 Task: Look for Airbnb properties in Jima, Ethiopia from 4th November, 2023 to 15th November, 2023 for 2 adults.1  bedroom having 1 bed and 1 bathroom. Property type can be hotel. Look for 5 properties as per requirement.
Action: Mouse moved to (462, 78)
Screenshot: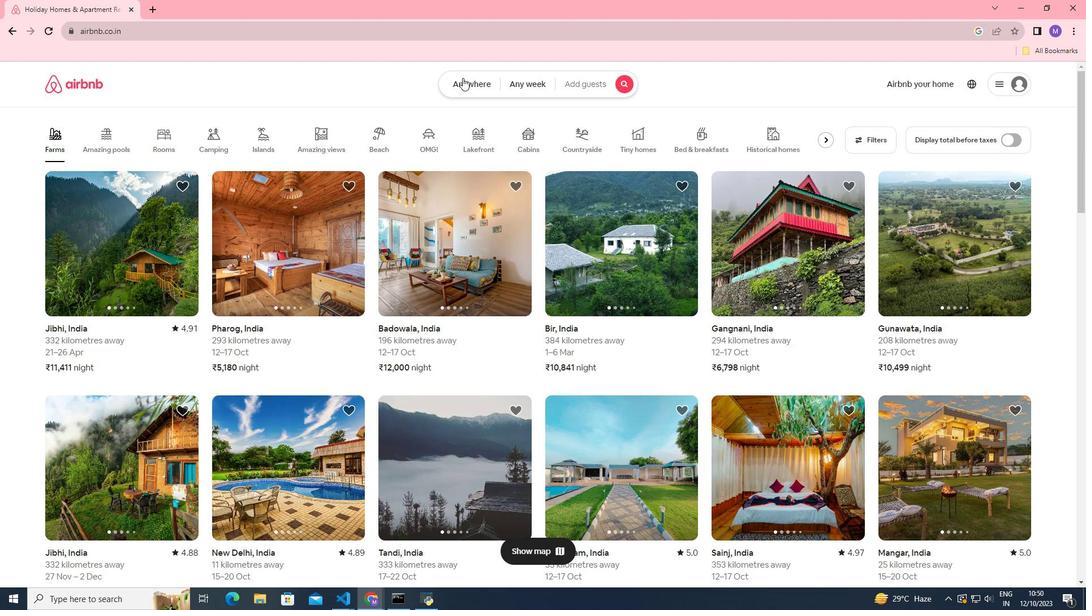 
Action: Mouse pressed left at (462, 78)
Screenshot: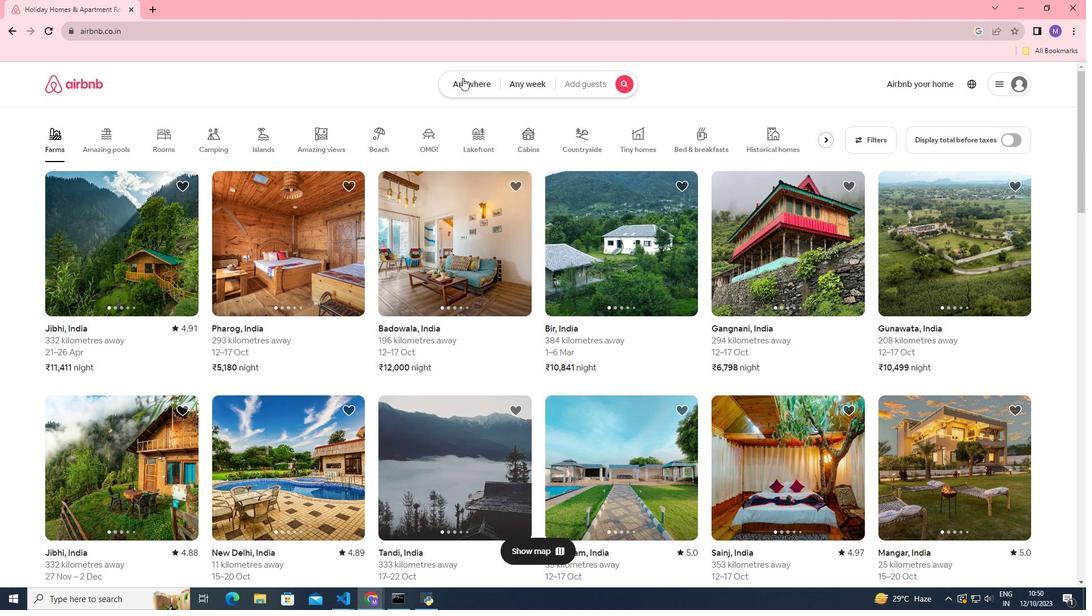 
Action: Mouse moved to (418, 130)
Screenshot: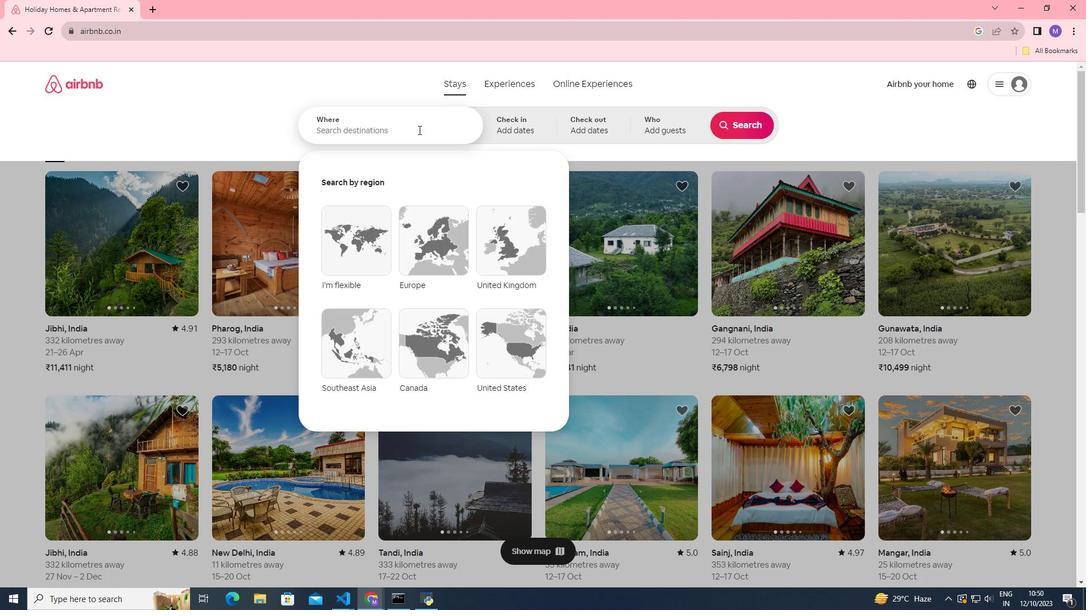 
Action: Mouse pressed left at (418, 130)
Screenshot: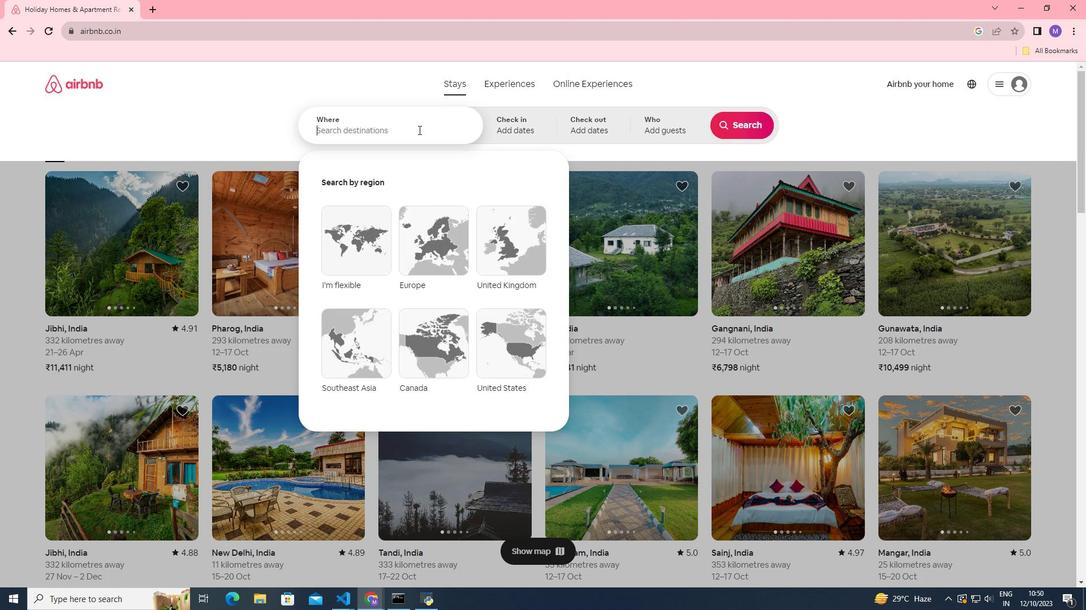 
Action: Key pressed <Key.shift>Jima,<Key.space><Key.shift>Ethiopia
Screenshot: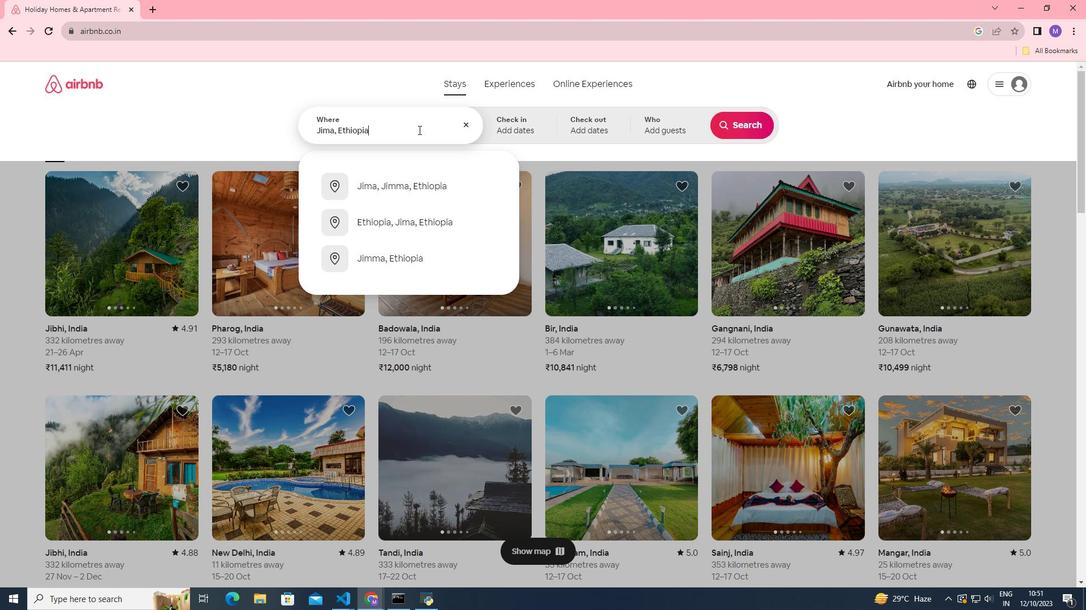 
Action: Mouse moved to (514, 121)
Screenshot: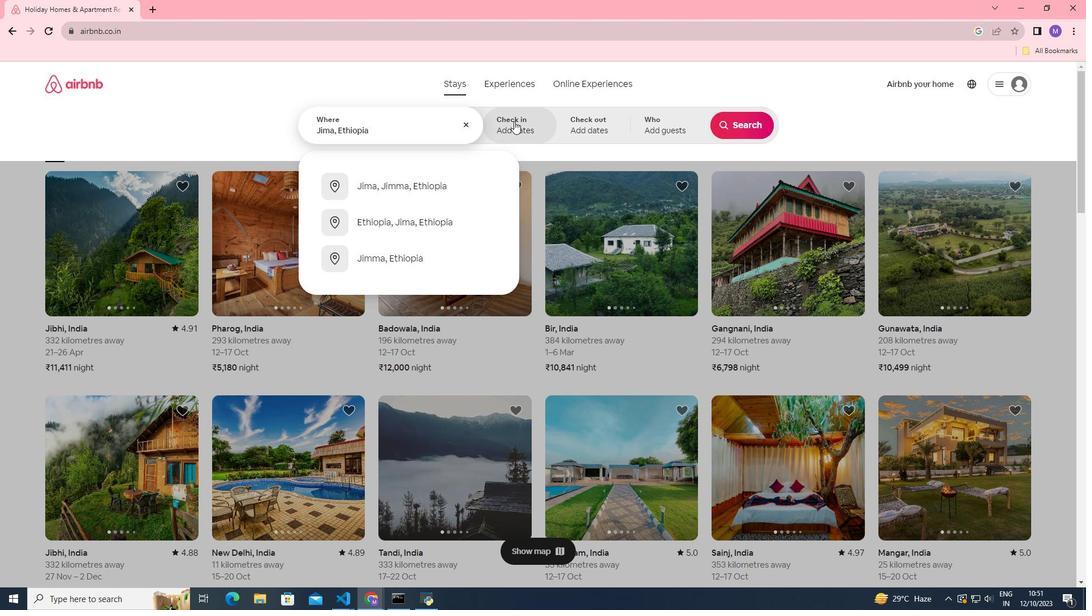 
Action: Mouse pressed left at (514, 121)
Screenshot: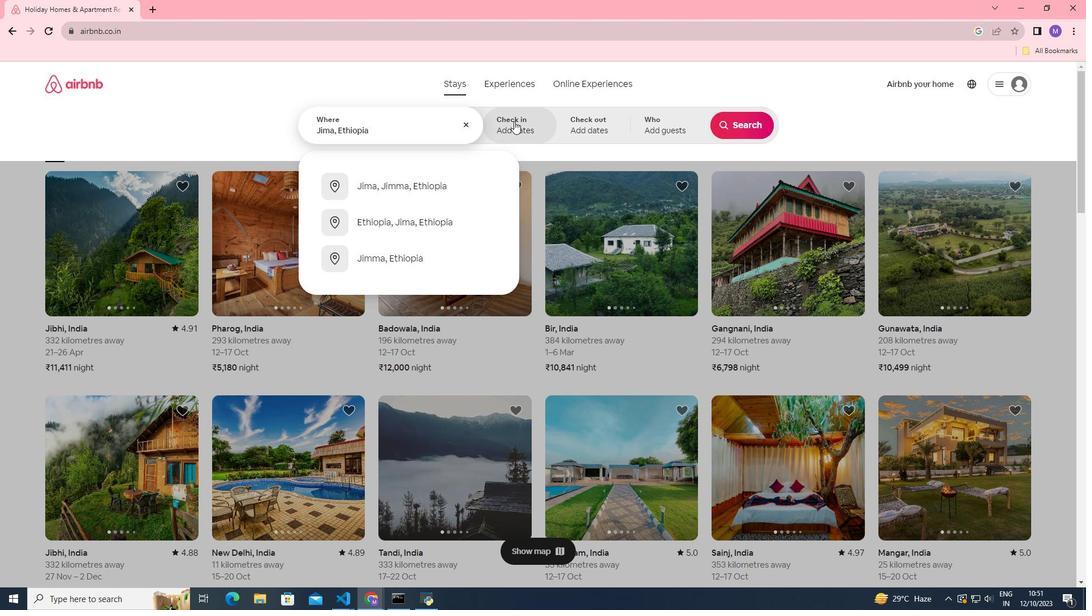 
Action: Mouse moved to (724, 260)
Screenshot: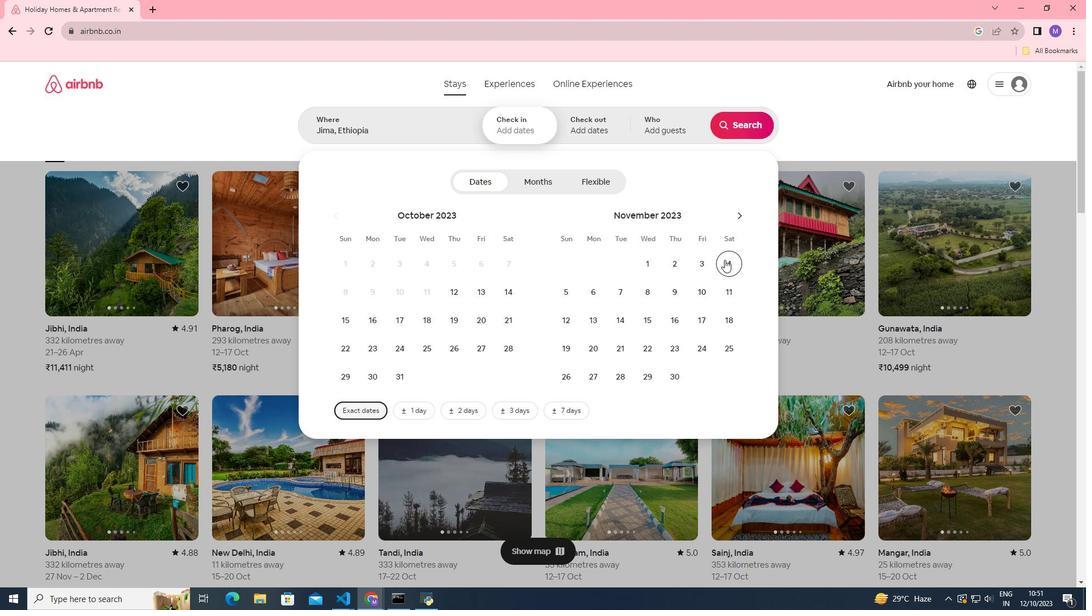 
Action: Mouse pressed left at (724, 260)
Screenshot: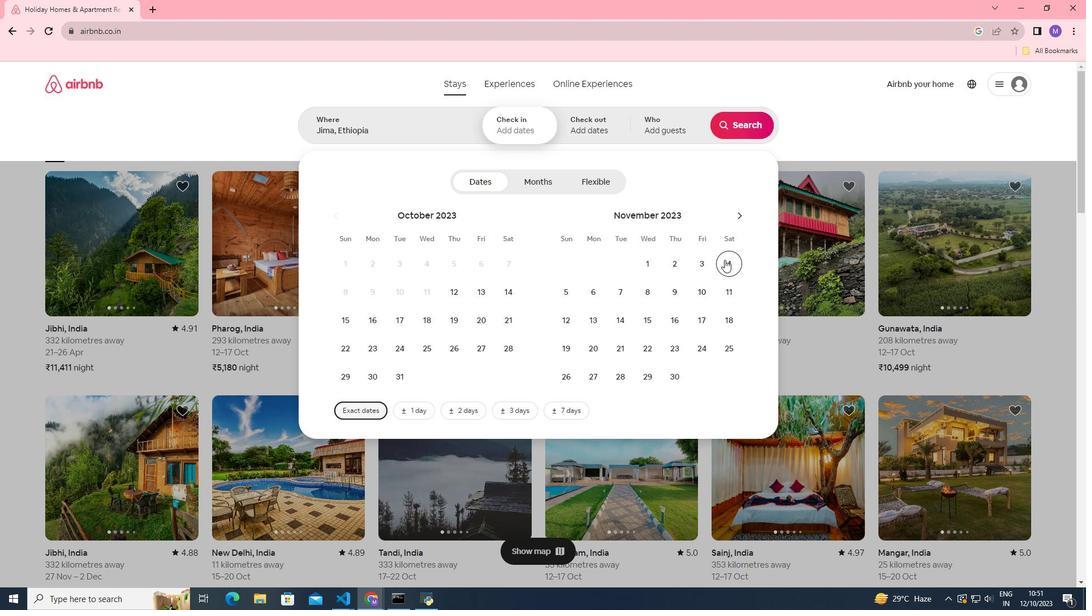 
Action: Mouse moved to (653, 319)
Screenshot: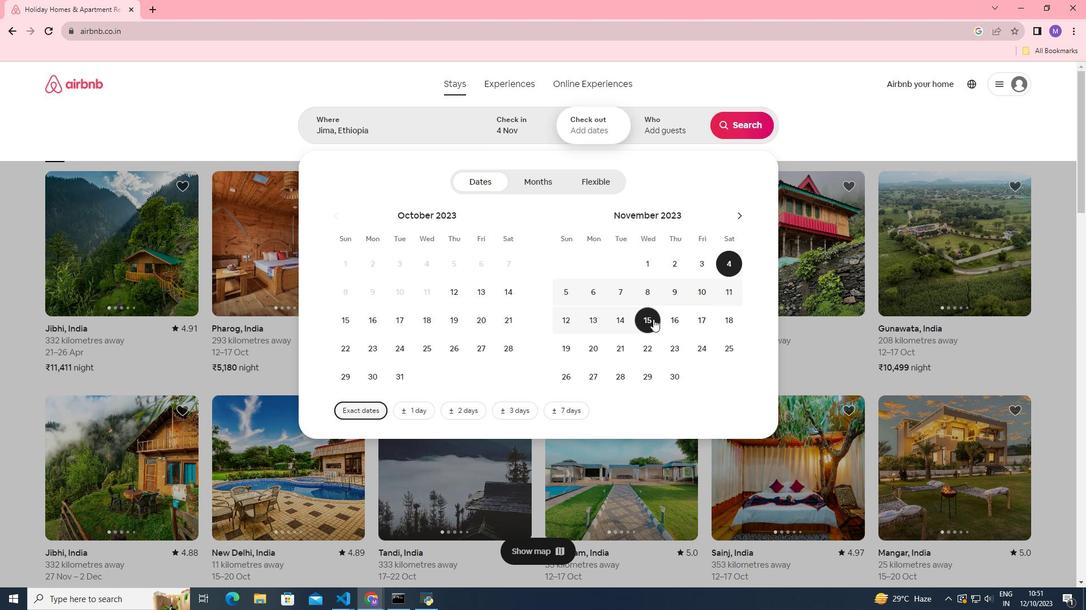 
Action: Mouse pressed left at (653, 319)
Screenshot: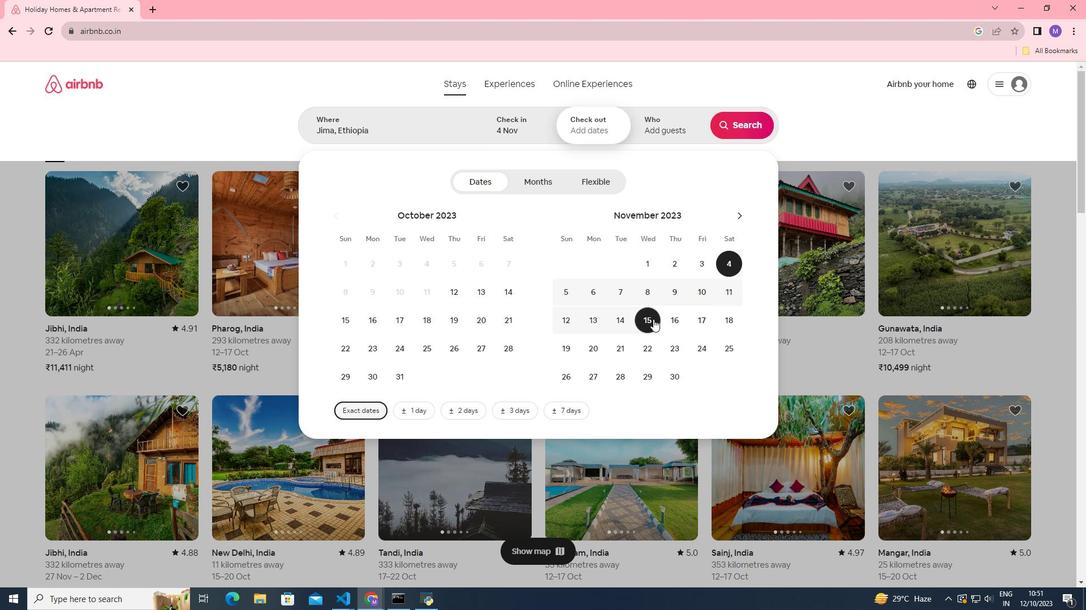 
Action: Mouse moved to (665, 126)
Screenshot: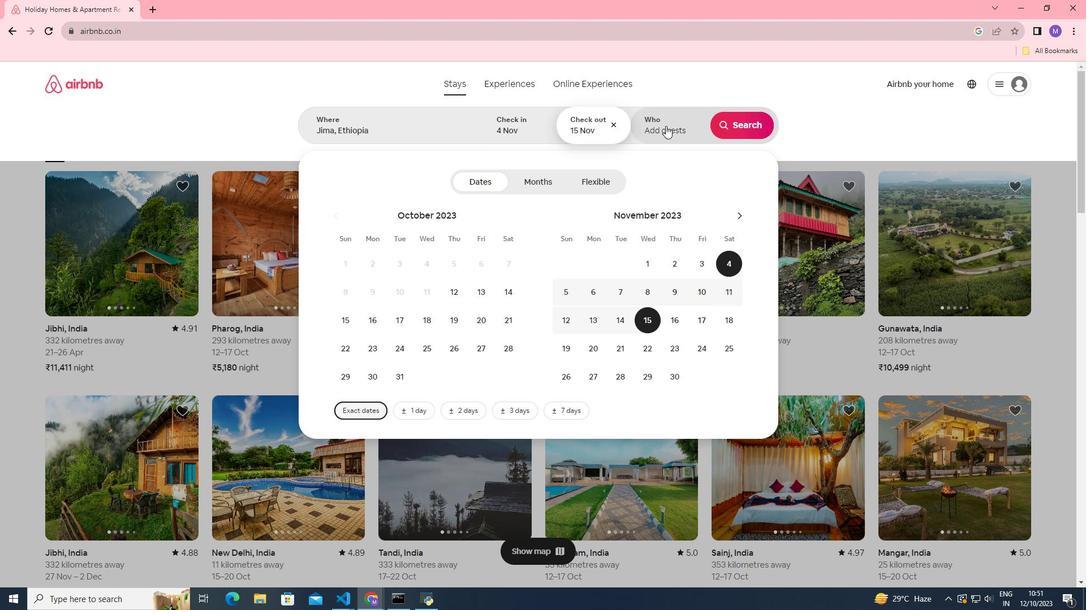 
Action: Mouse pressed left at (665, 126)
Screenshot: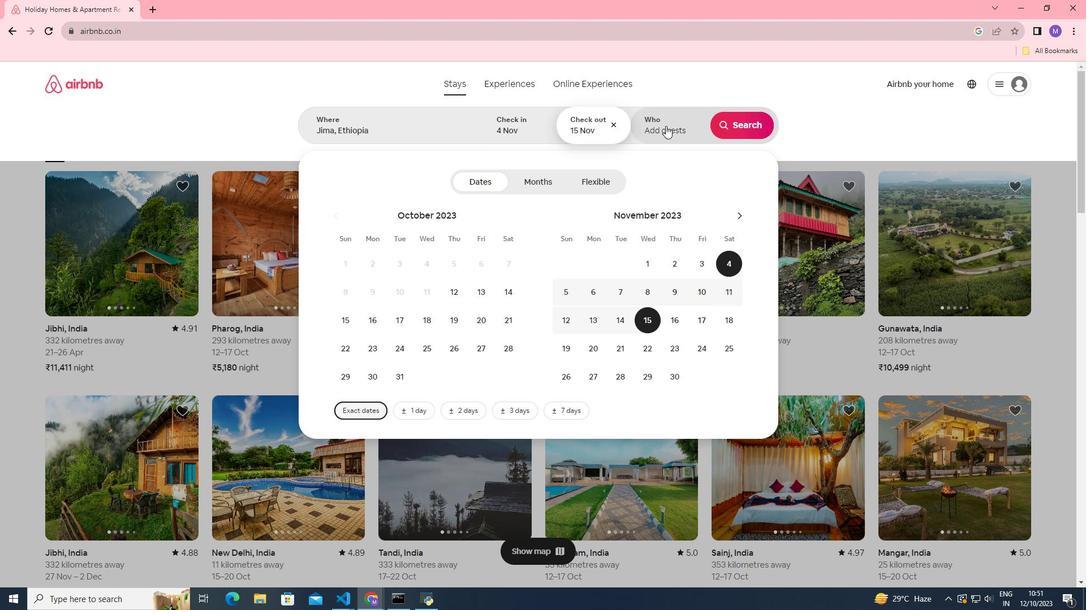 
Action: Mouse moved to (747, 179)
Screenshot: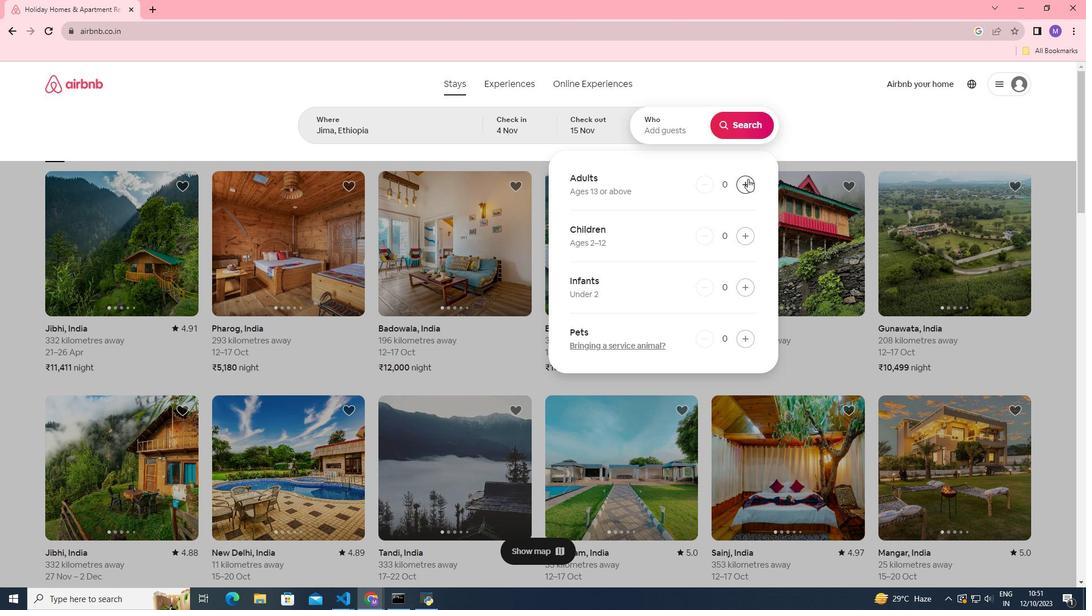 
Action: Mouse pressed left at (747, 179)
Screenshot: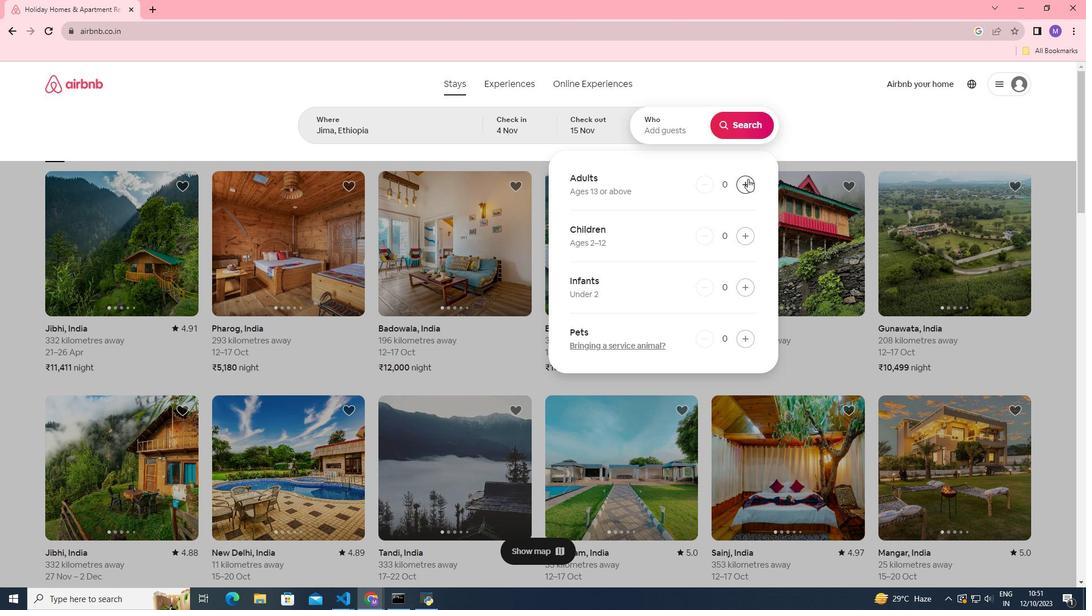 
Action: Mouse pressed left at (747, 179)
Screenshot: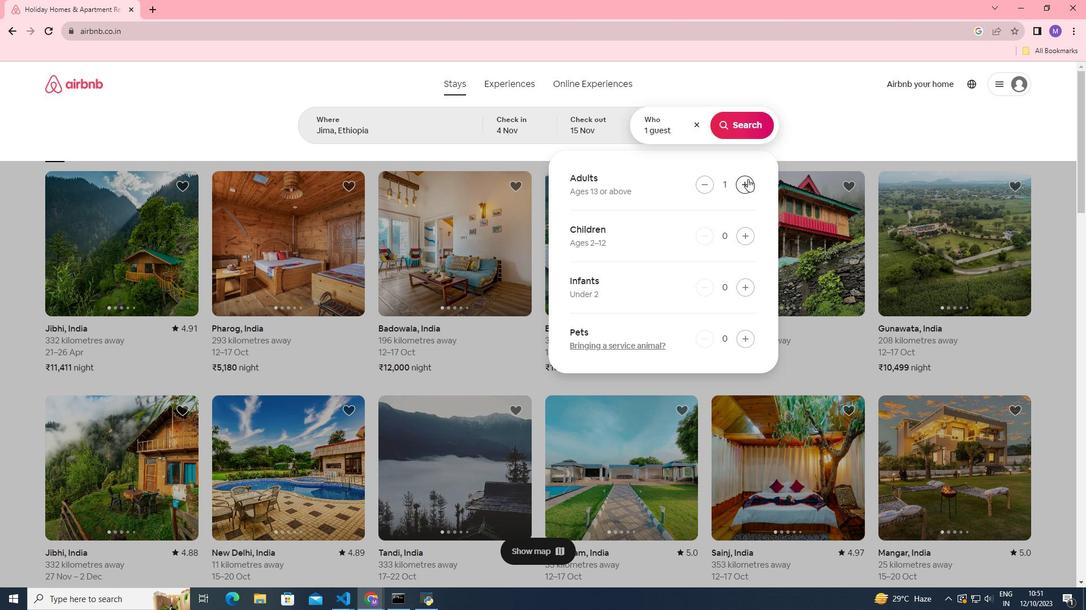 
Action: Mouse moved to (741, 118)
Screenshot: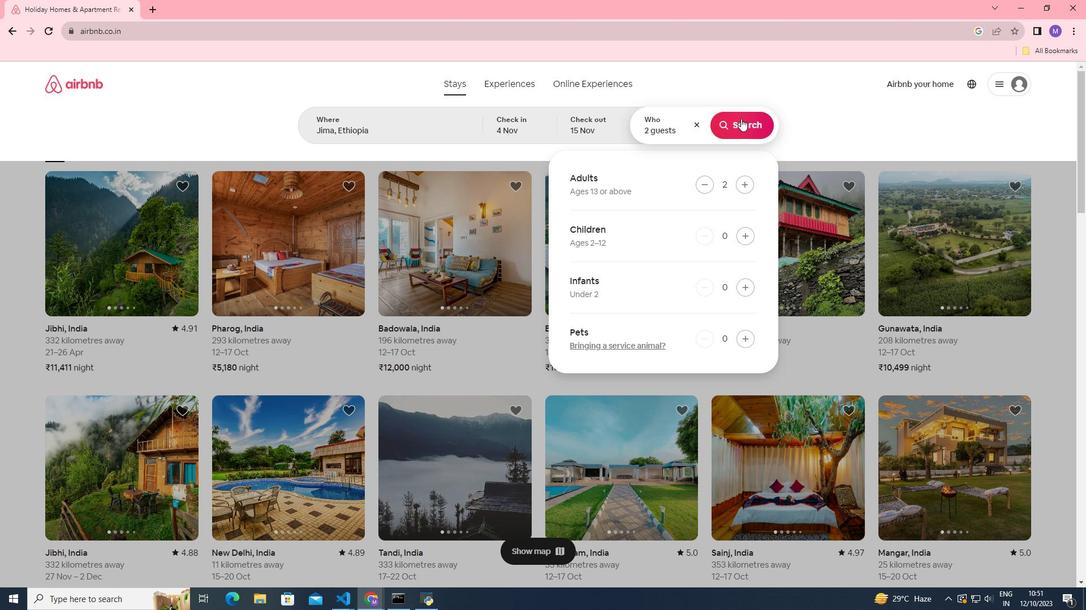 
Action: Mouse pressed left at (741, 118)
Screenshot: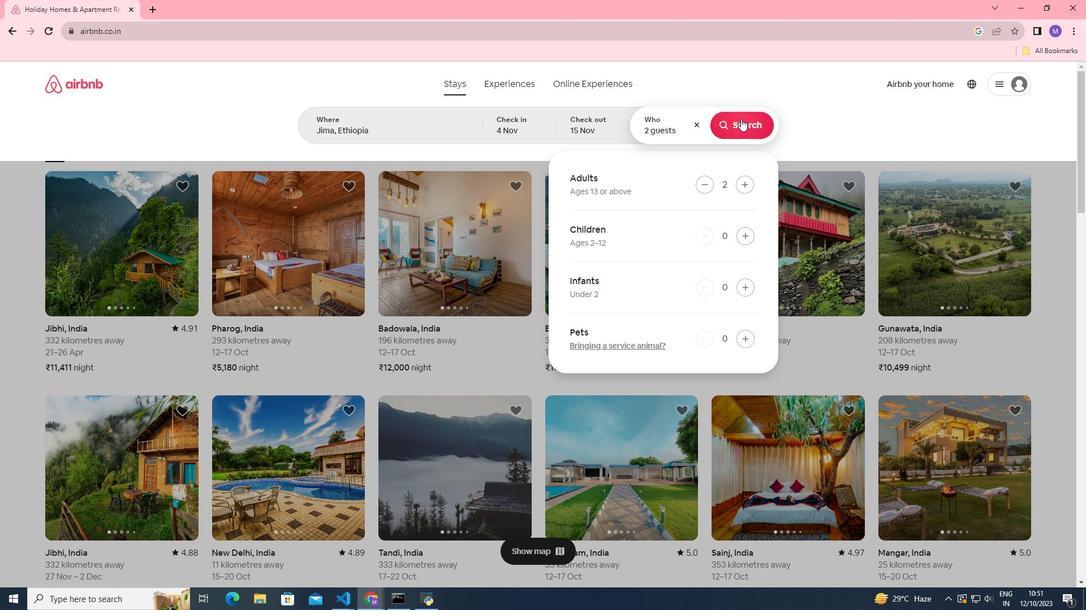 
Action: Mouse moved to (897, 126)
Screenshot: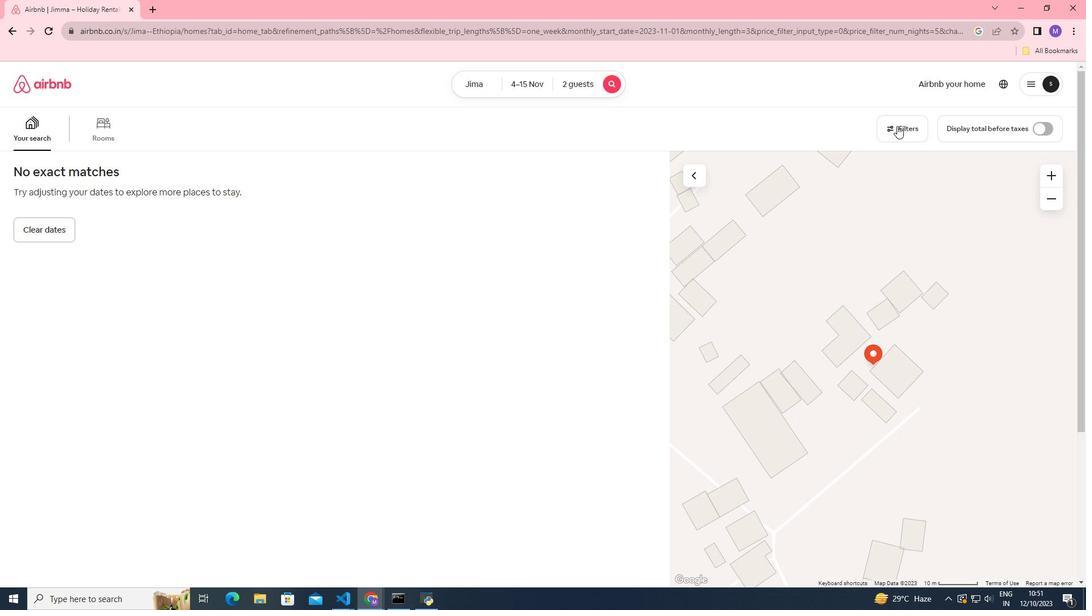
Action: Mouse pressed left at (897, 126)
Screenshot: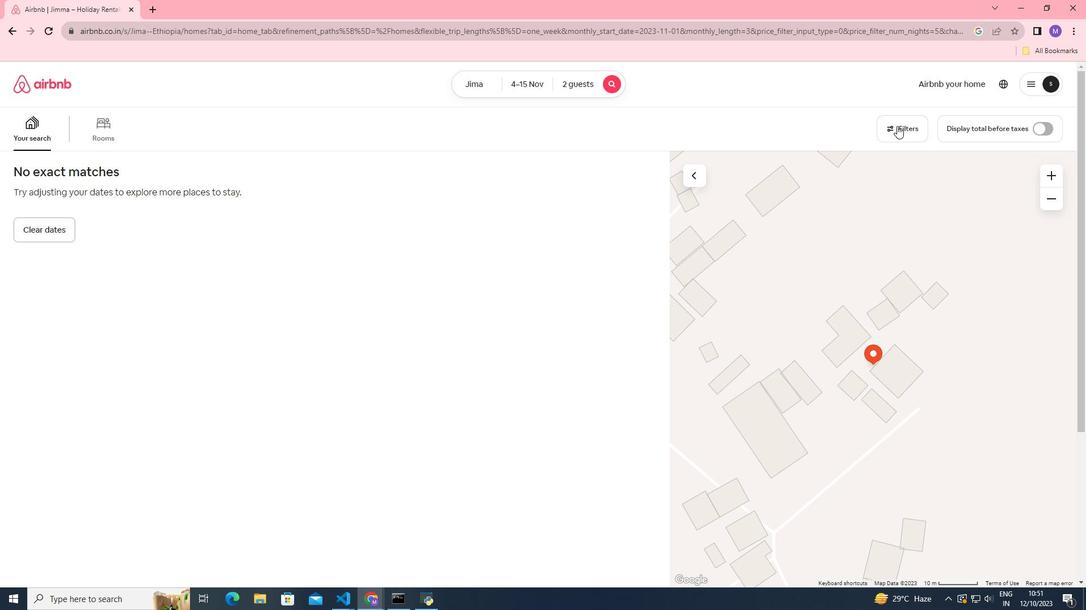 
Action: Mouse moved to (631, 243)
Screenshot: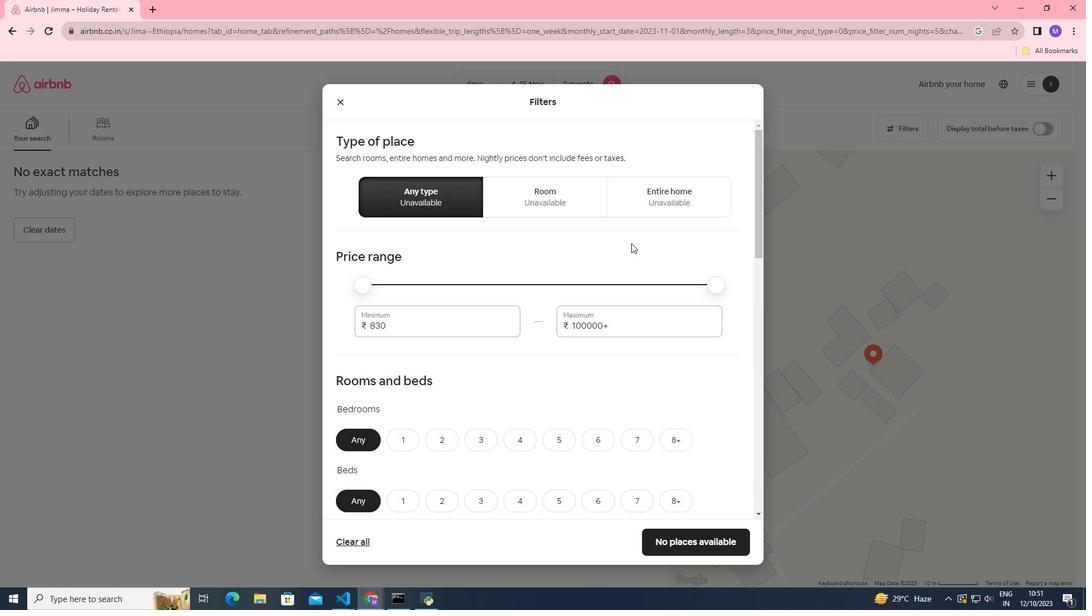 
Action: Mouse scrolled (631, 242) with delta (0, 0)
Screenshot: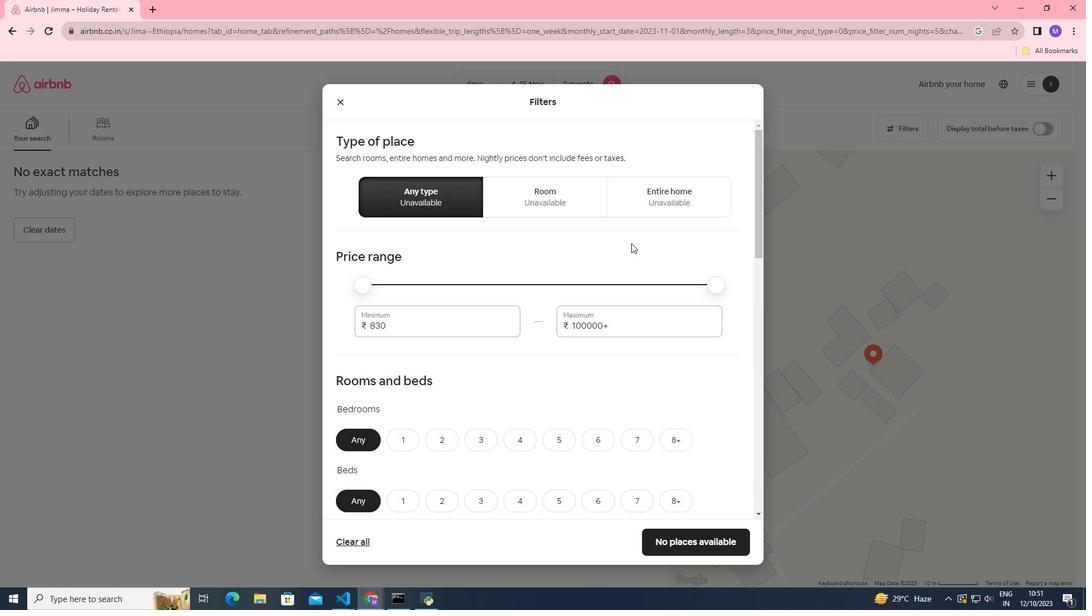 
Action: Mouse moved to (629, 244)
Screenshot: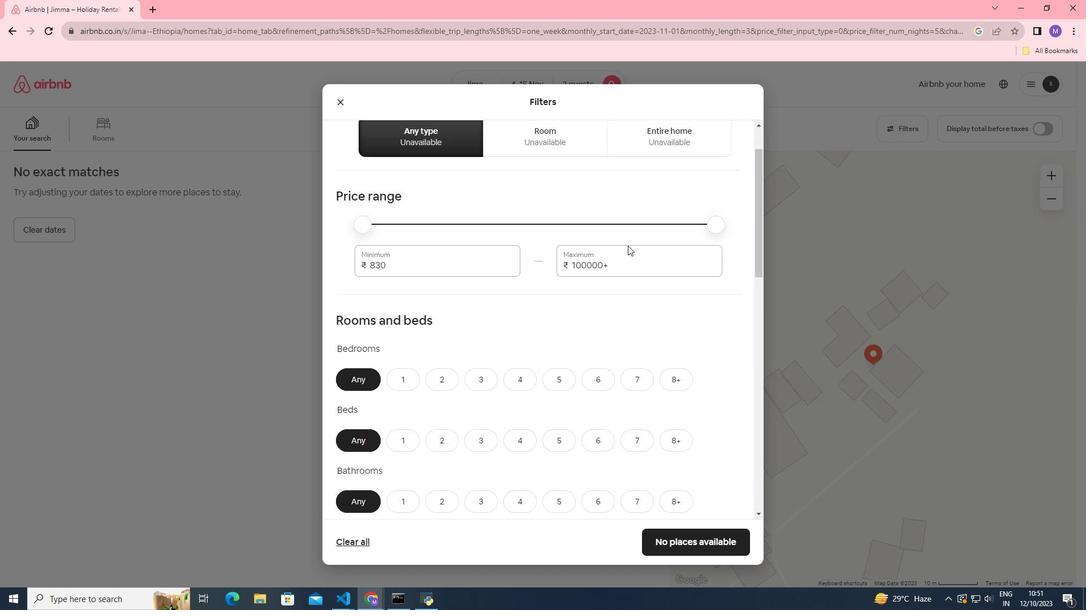 
Action: Mouse scrolled (629, 244) with delta (0, 0)
Screenshot: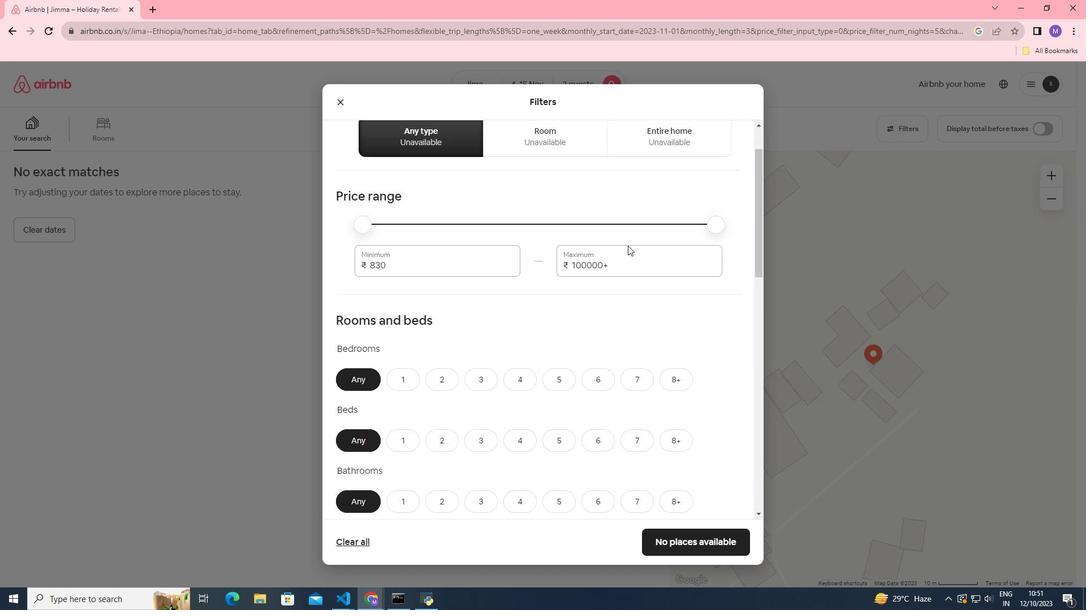 
Action: Mouse moved to (394, 326)
Screenshot: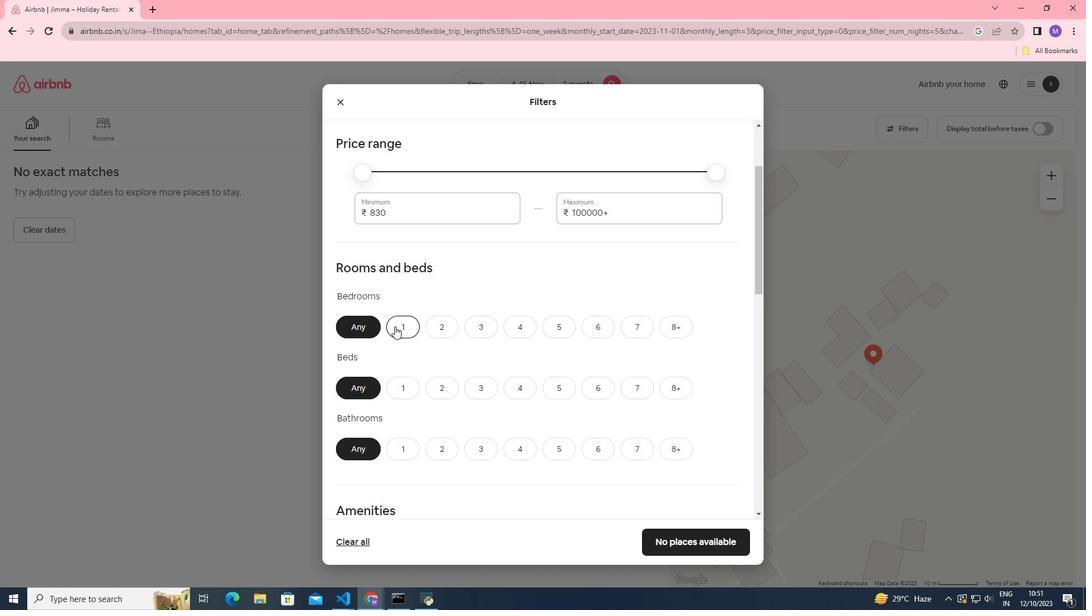 
Action: Mouse pressed left at (394, 326)
Screenshot: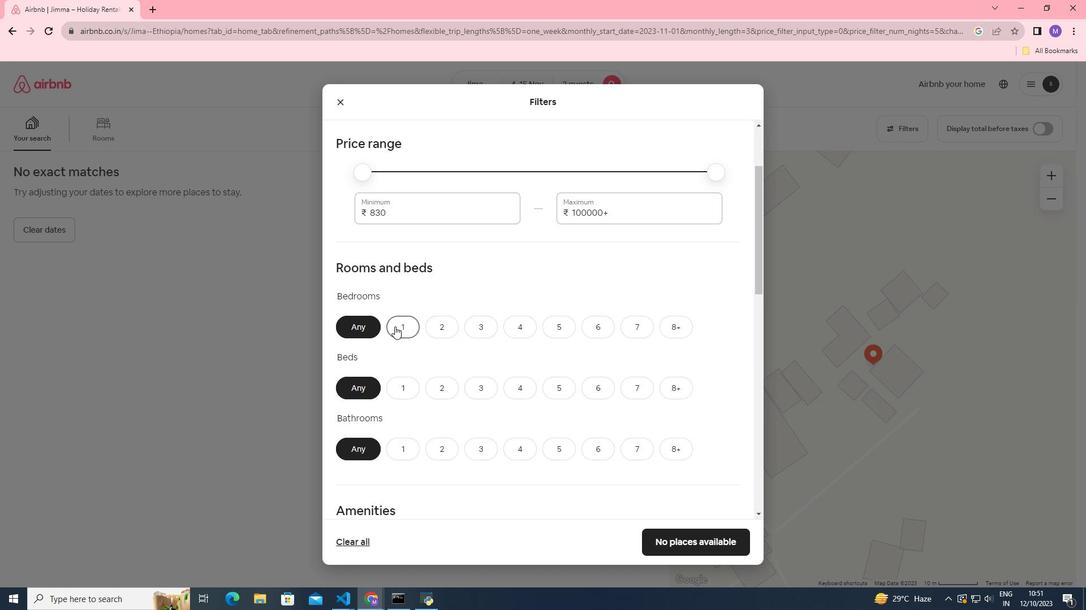 
Action: Mouse scrolled (394, 326) with delta (0, 0)
Screenshot: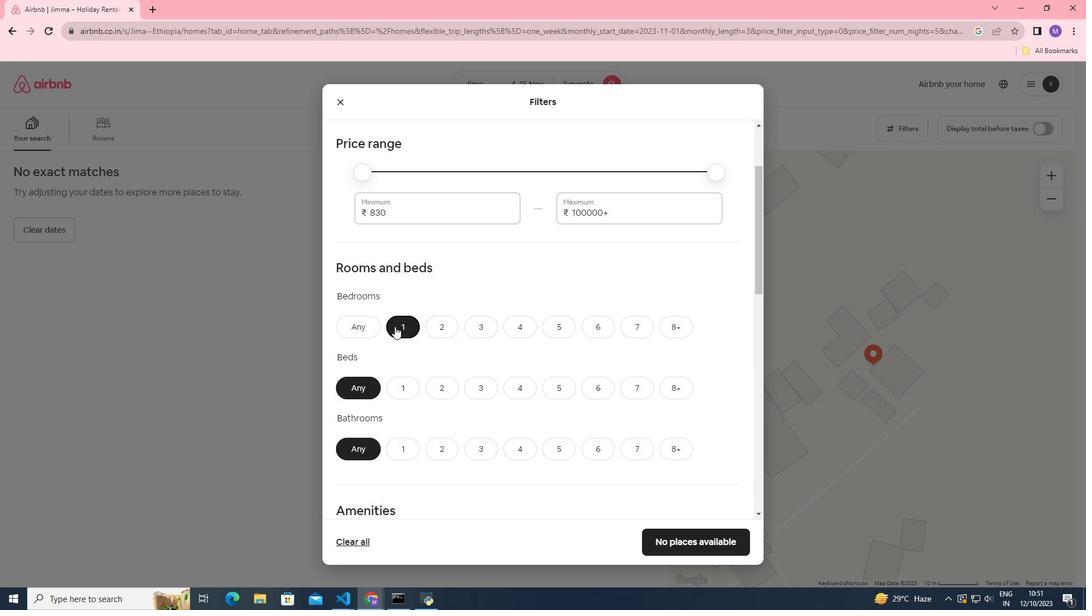 
Action: Mouse moved to (398, 329)
Screenshot: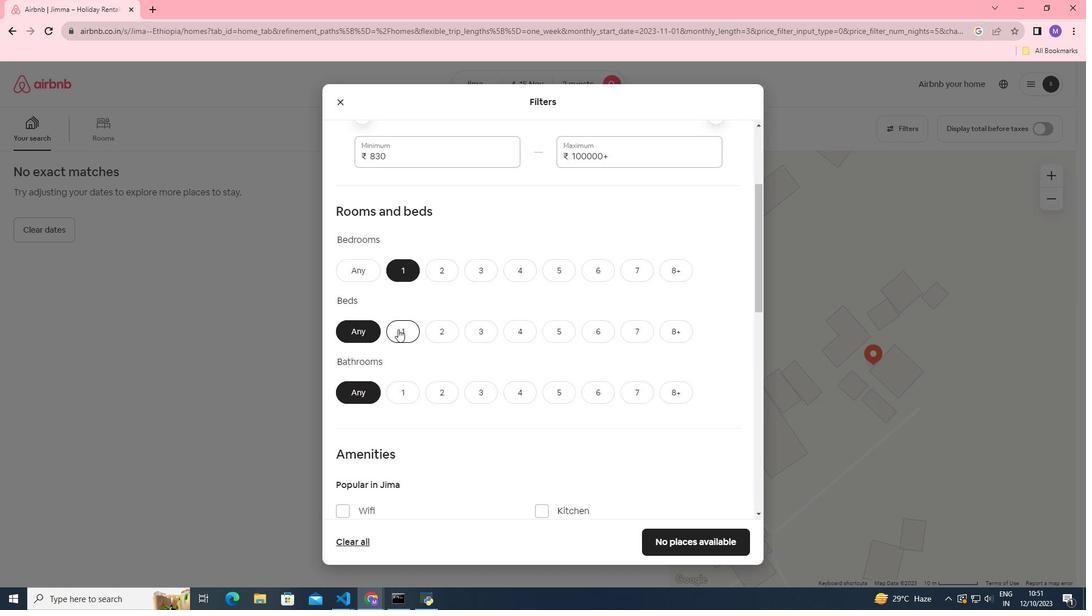 
Action: Mouse pressed left at (398, 329)
Screenshot: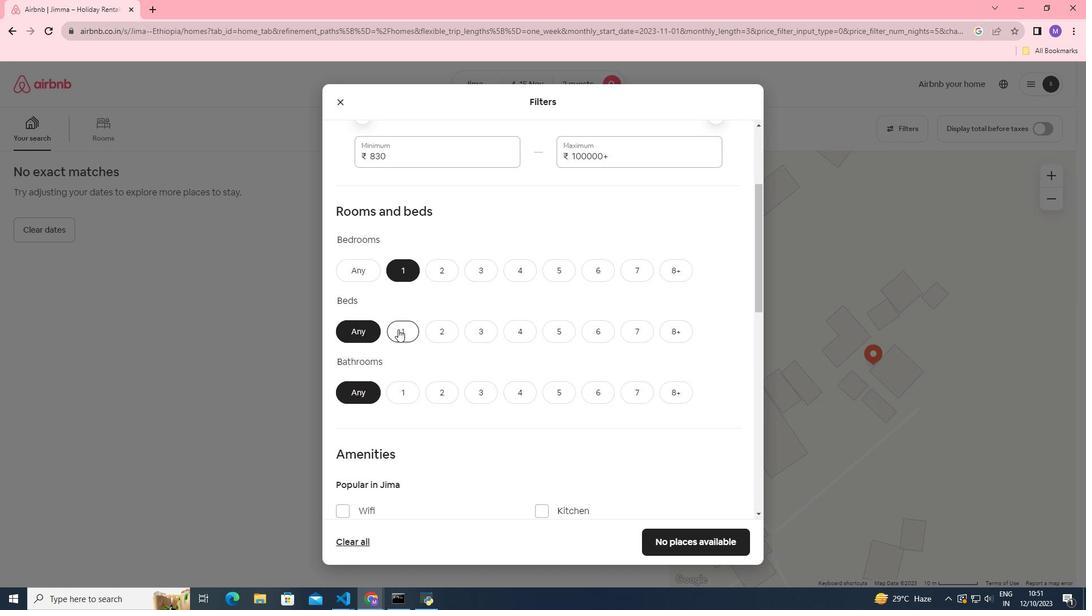 
Action: Mouse moved to (405, 332)
Screenshot: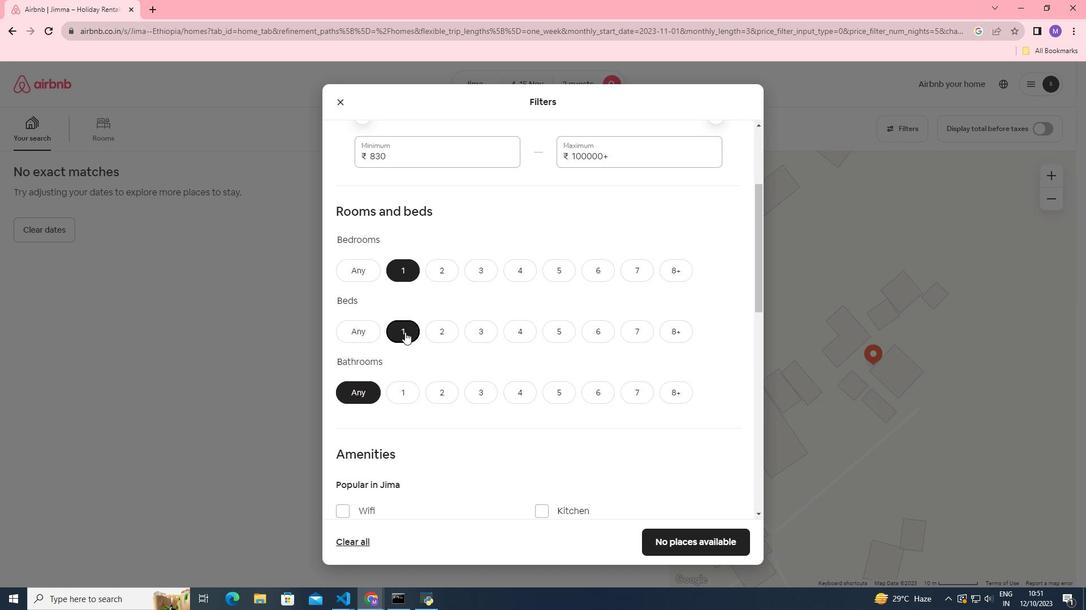 
Action: Mouse scrolled (405, 332) with delta (0, 0)
Screenshot: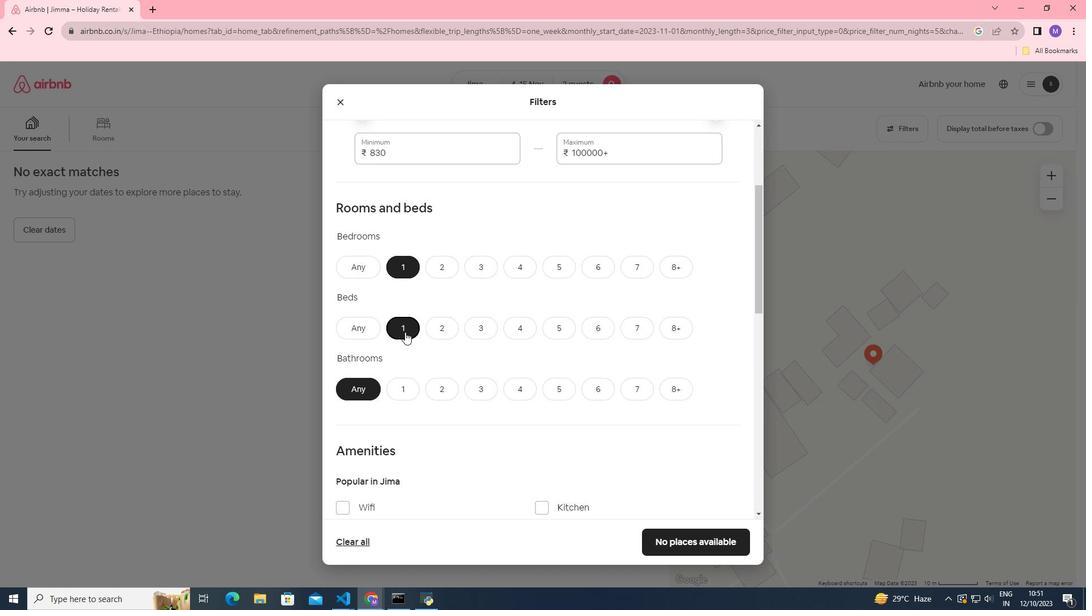 
Action: Mouse moved to (405, 337)
Screenshot: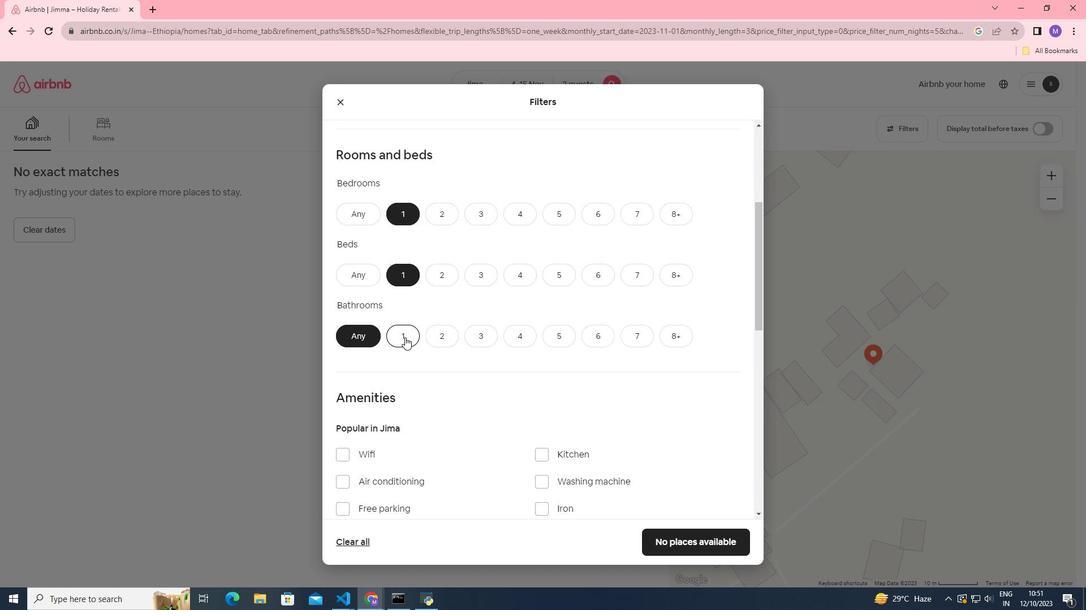 
Action: Mouse pressed left at (405, 337)
Screenshot: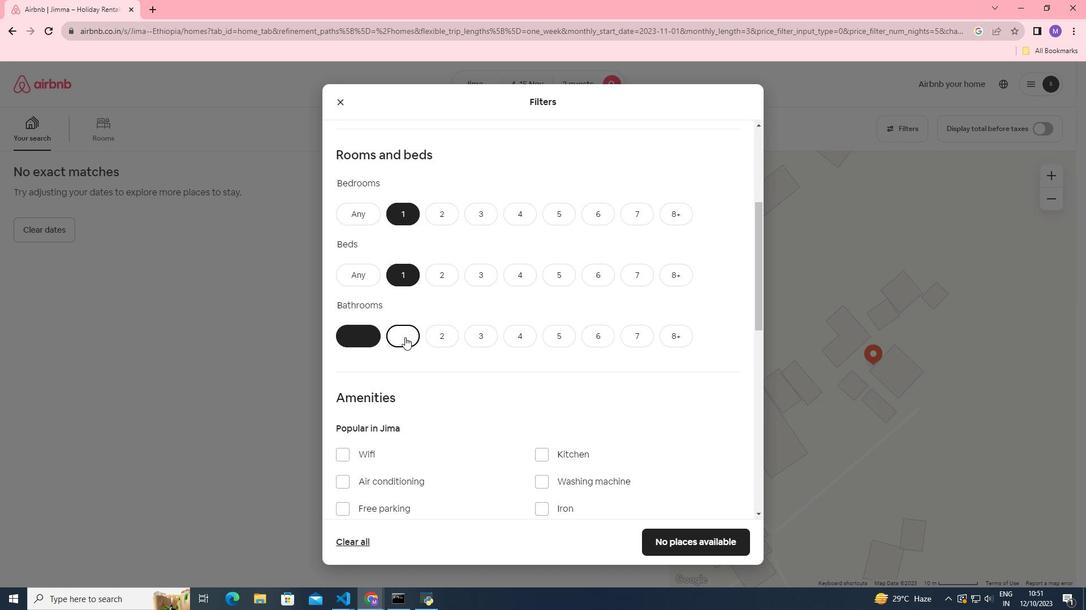 
Action: Mouse moved to (415, 339)
Screenshot: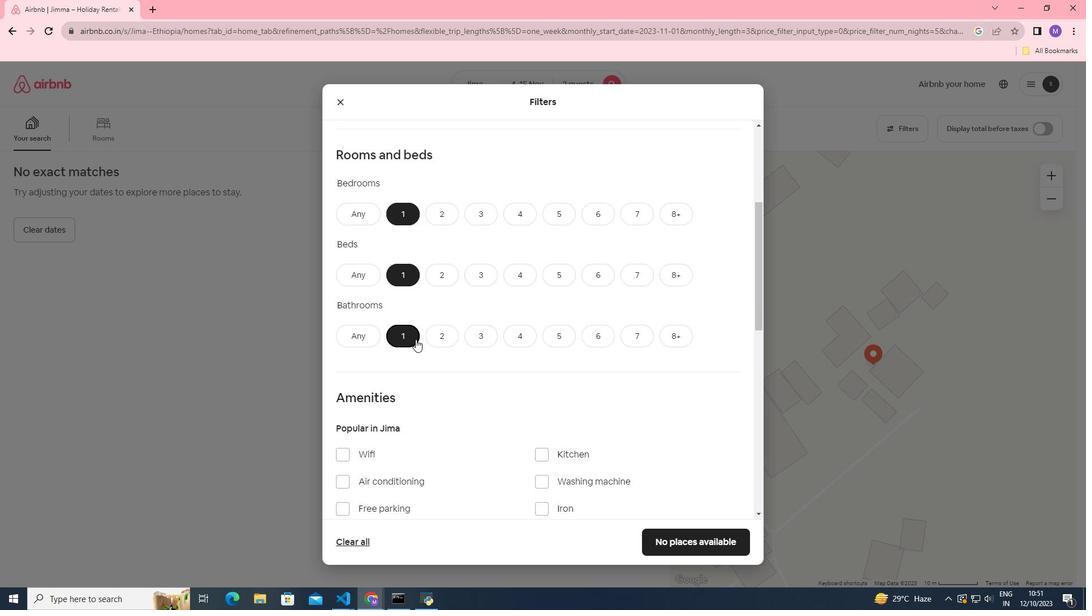 
Action: Mouse scrolled (415, 339) with delta (0, 0)
Screenshot: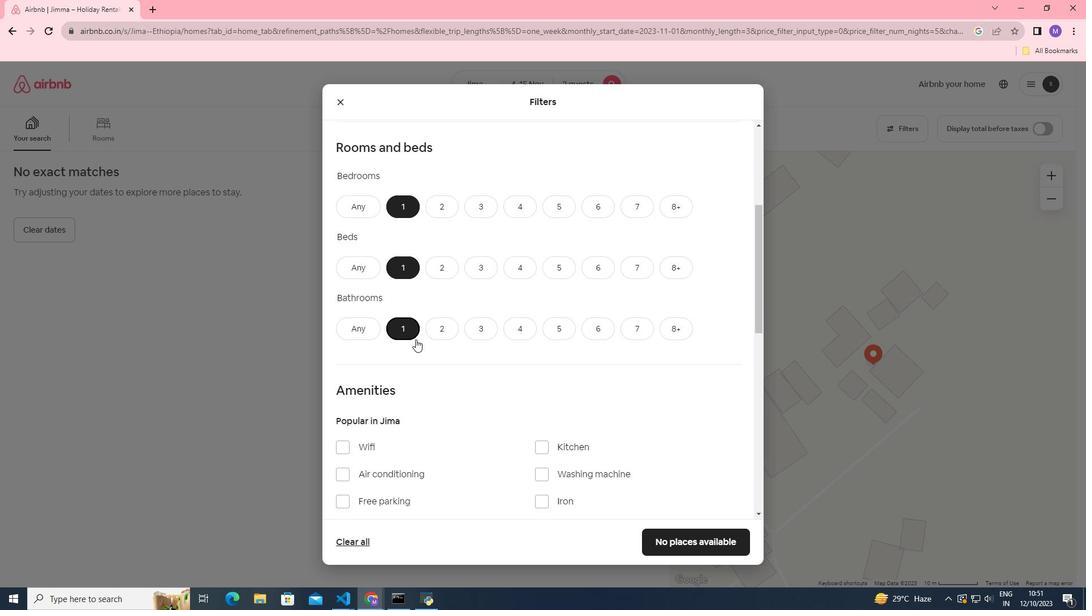 
Action: Mouse moved to (437, 351)
Screenshot: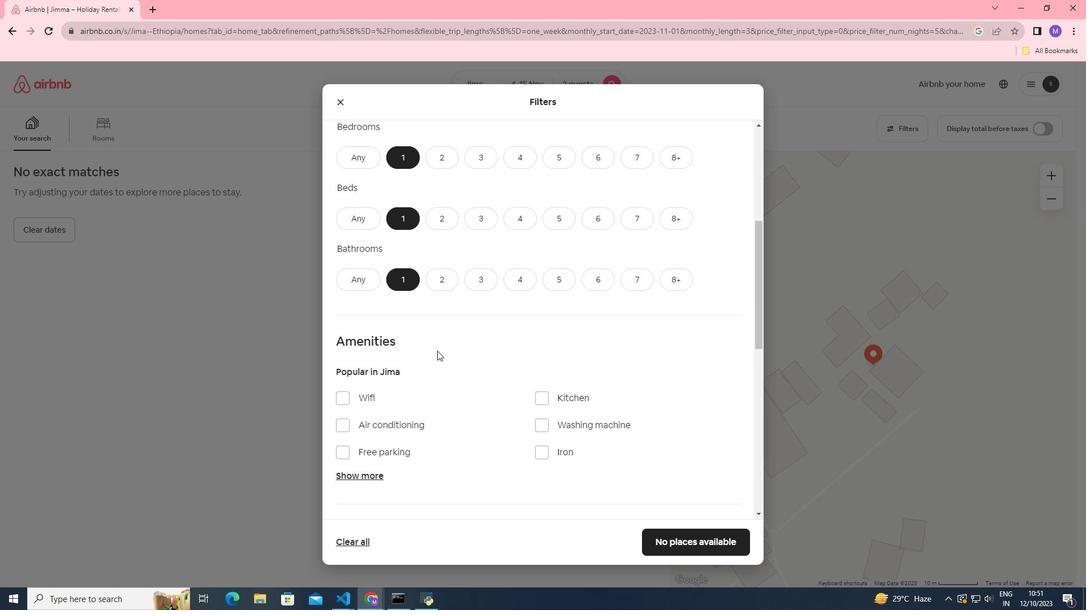 
